 Task: Create New Vendor with Vendor Name: Dicom Canada, Billing Address Line1: 669 River Road, Billing Address Line2: Southampton, Billing Address Line3: TX 77904
Action: Mouse moved to (141, 31)
Screenshot: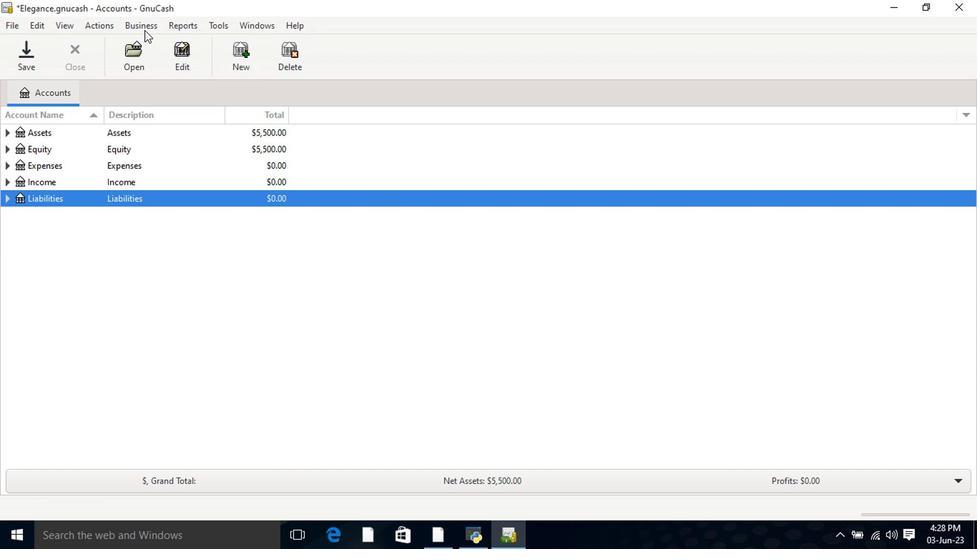 
Action: Mouse pressed left at (141, 31)
Screenshot: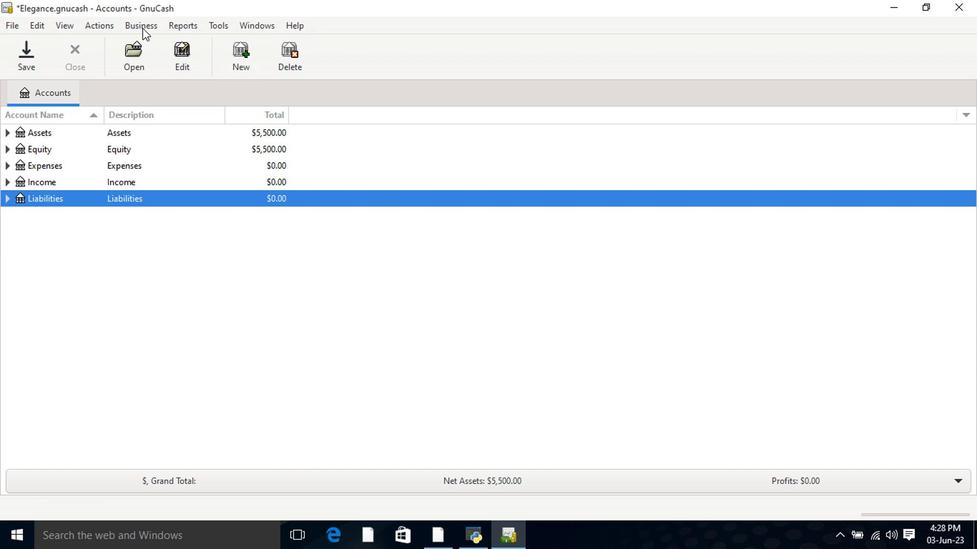 
Action: Mouse moved to (302, 79)
Screenshot: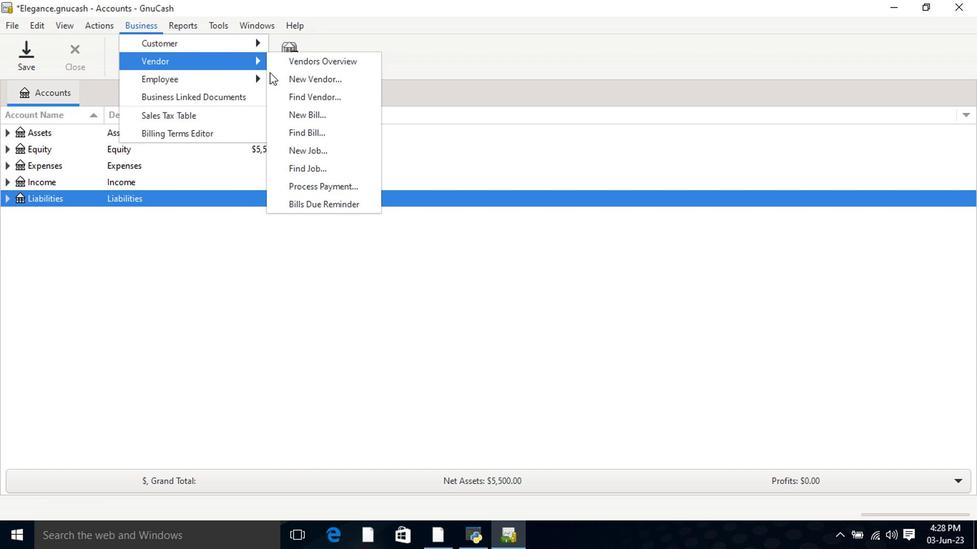 
Action: Mouse pressed left at (302, 79)
Screenshot: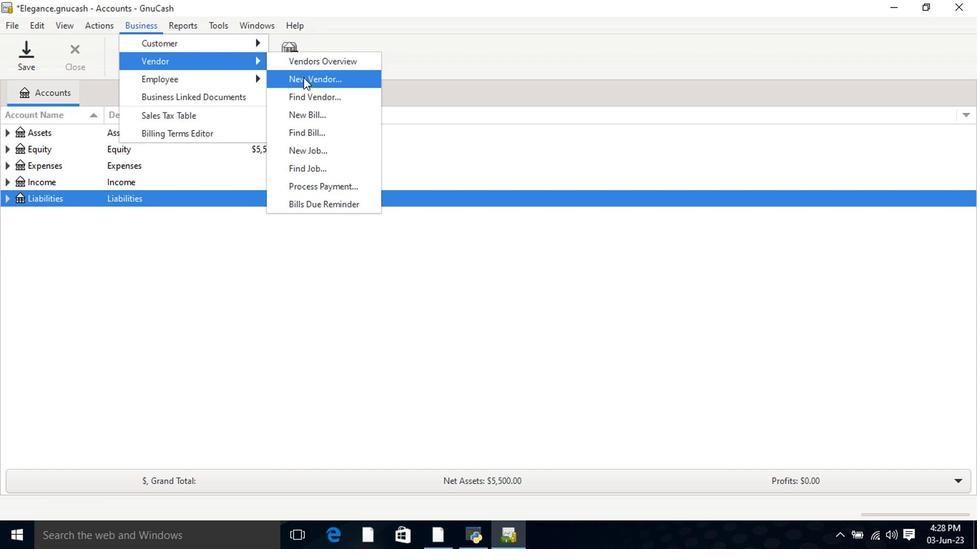 
Action: Mouse moved to (489, 159)
Screenshot: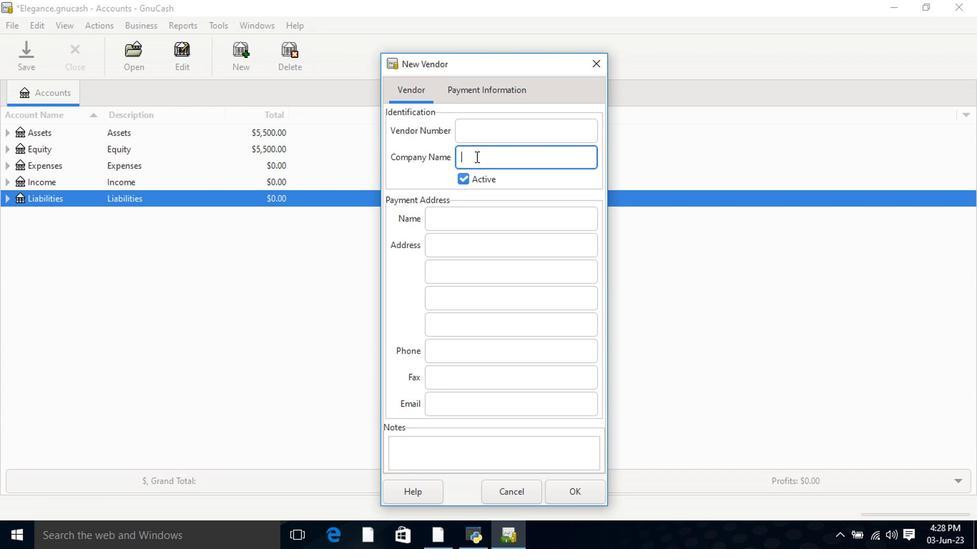 
Action: Key pressed <Key.shift>Dicom<Key.space><Key.shift>Canada<Key.tab><Key.tab><Key.tab>669<Key.space><Key.shift>Rv<Key.backspace>iver<Key.space><Key.shift>Road<Key.tab><Key.shift>Southampton<Key.tab><Key.shift><Key.shift><Key.shift>TX<Key.space>77904<Key.tab><Key.tab><Key.tab>
Screenshot: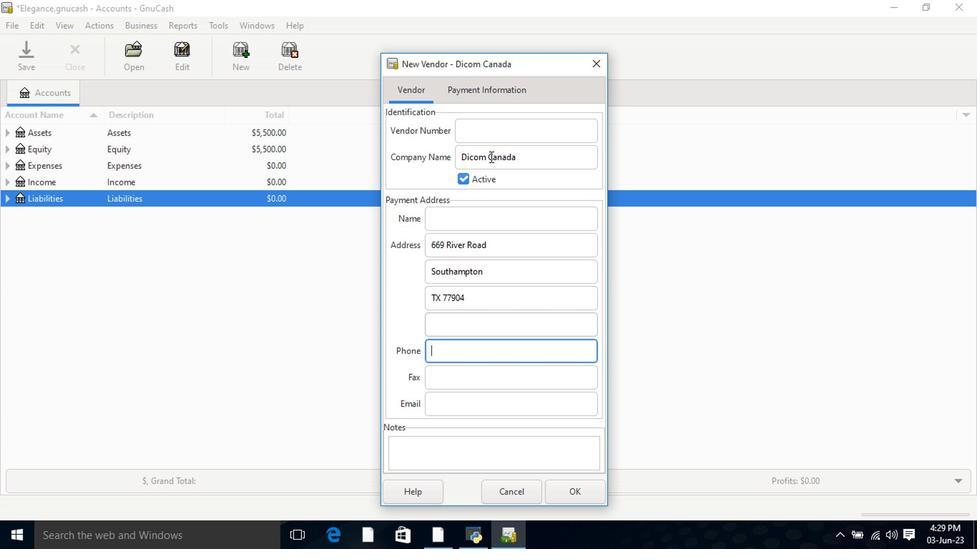 
Action: Mouse moved to (506, 89)
Screenshot: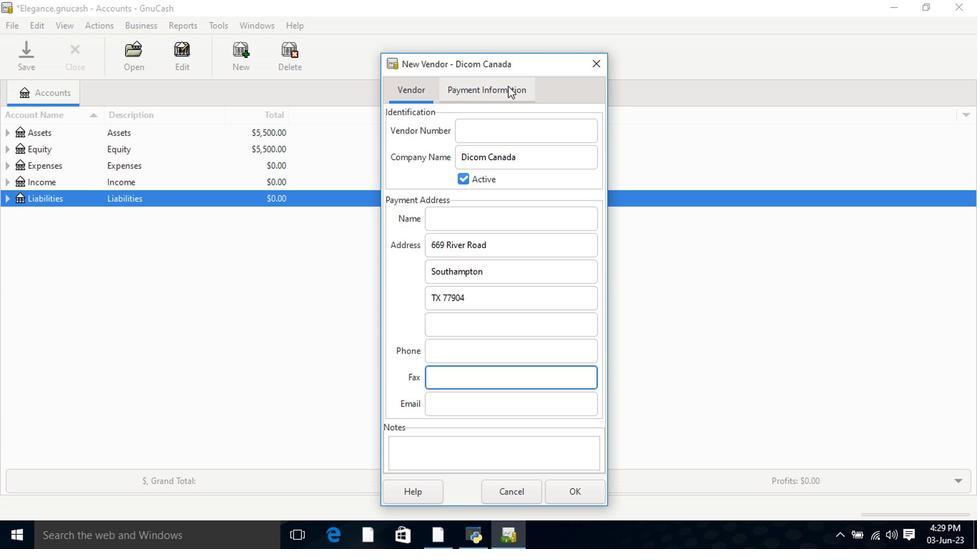 
Action: Mouse pressed left at (506, 89)
Screenshot: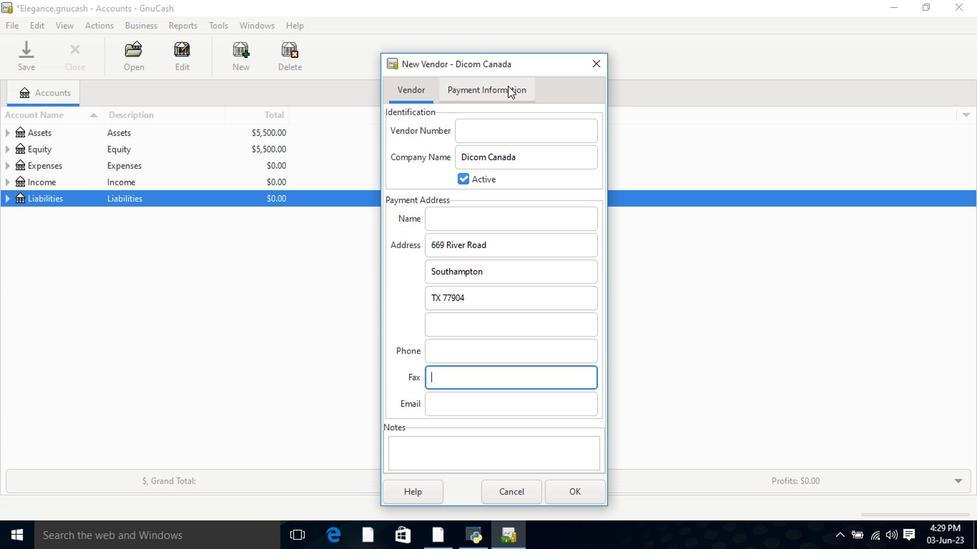
Action: Mouse moved to (575, 494)
Screenshot: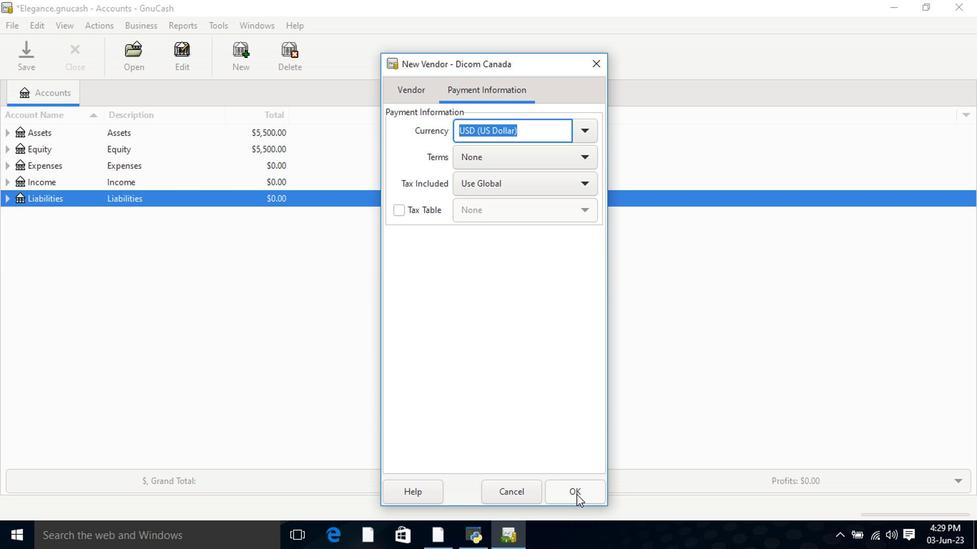 
Action: Mouse pressed left at (575, 494)
Screenshot: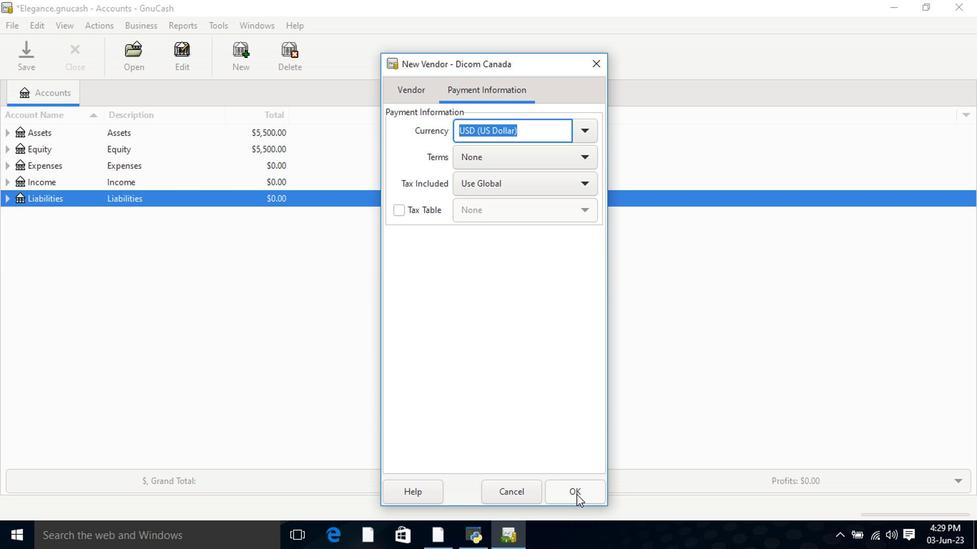 
Action: Mouse moved to (597, 379)
Screenshot: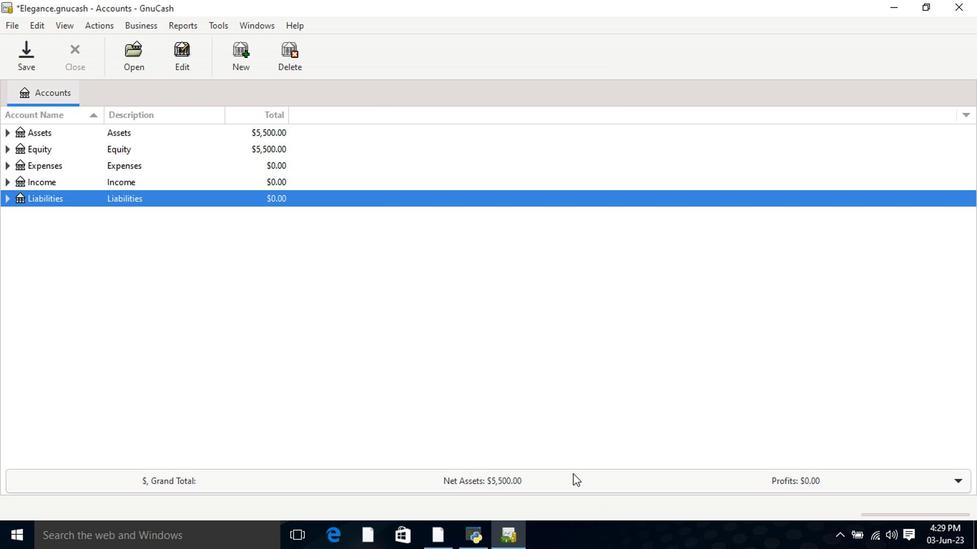 
